 Task: In the sheet Budget Analysis ToolFont size of heading  18 Font style of dataoswald 'Font size of data '9 Alignment of headline & dataAlign center.   Fill color in heading, Red Font color of dataIn the sheet   Turbo Sales review   book
Action: Mouse moved to (319, 165)
Screenshot: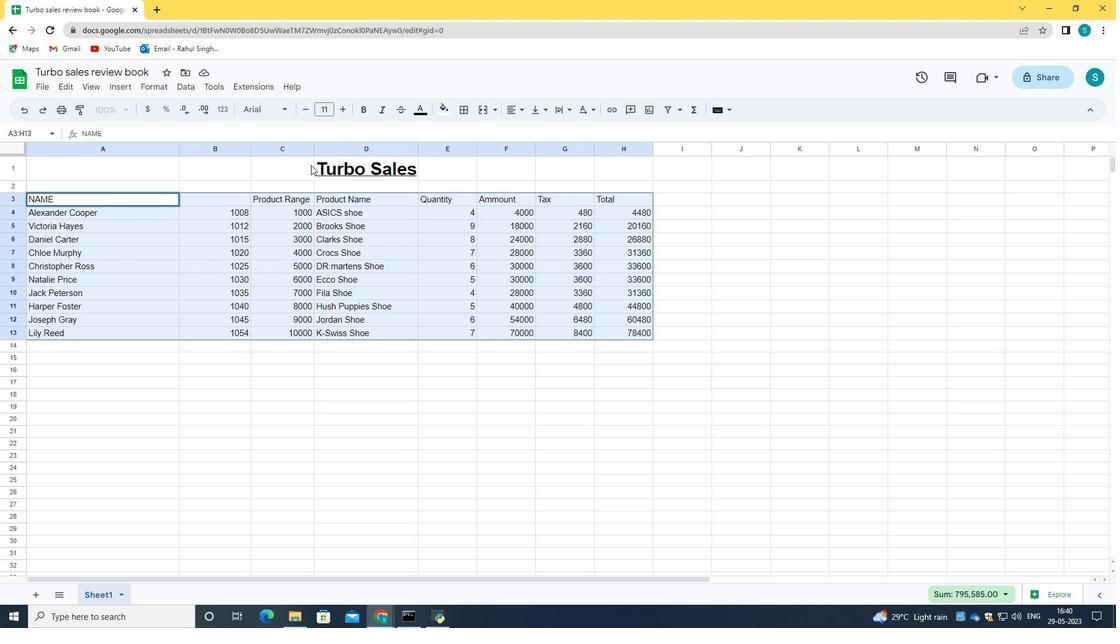 
Action: Mouse pressed left at (319, 165)
Screenshot: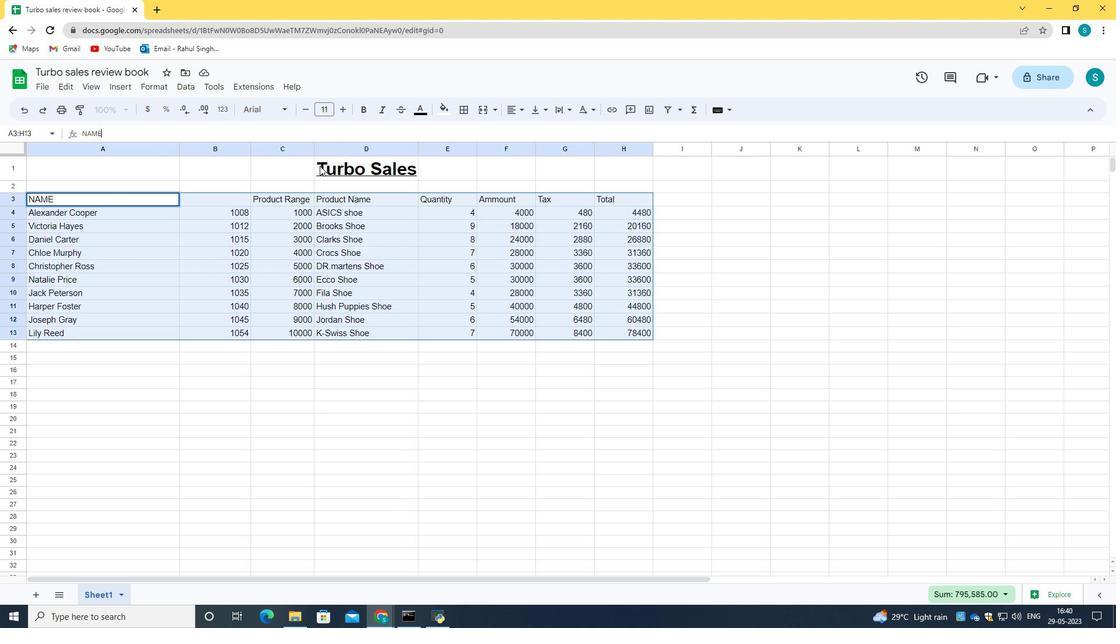 
Action: Mouse moved to (305, 108)
Screenshot: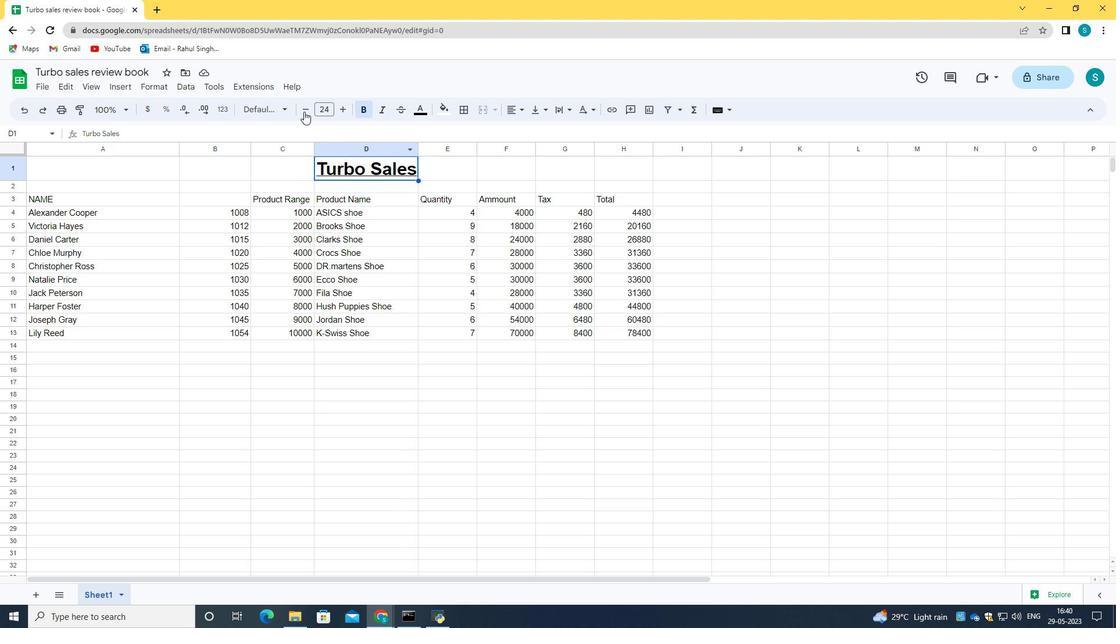 
Action: Mouse pressed left at (305, 108)
Screenshot: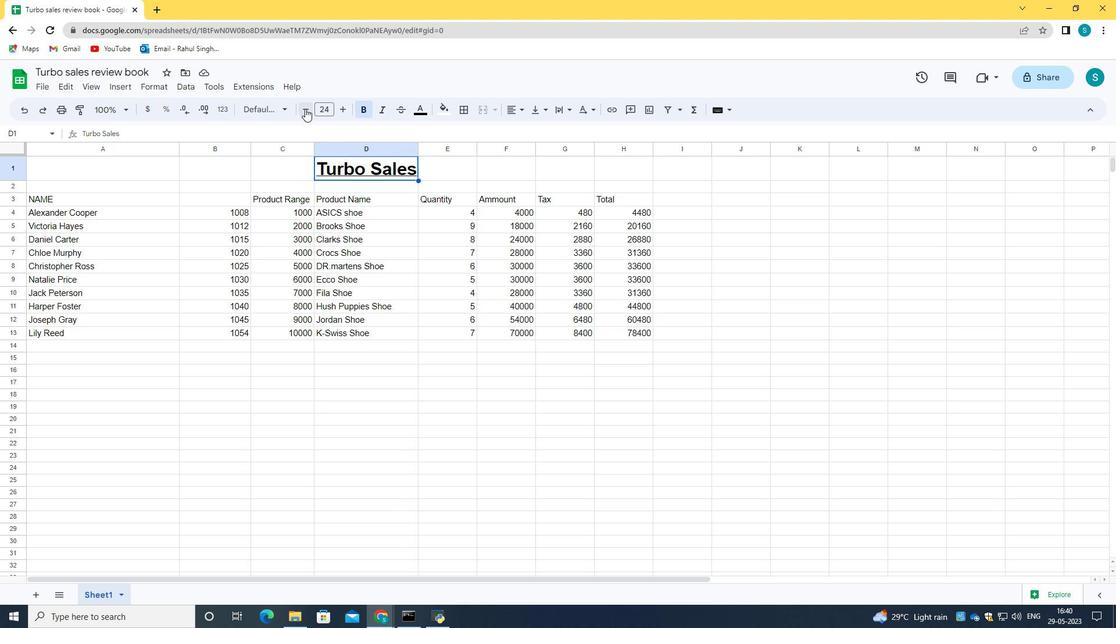 
Action: Mouse pressed left at (305, 108)
Screenshot: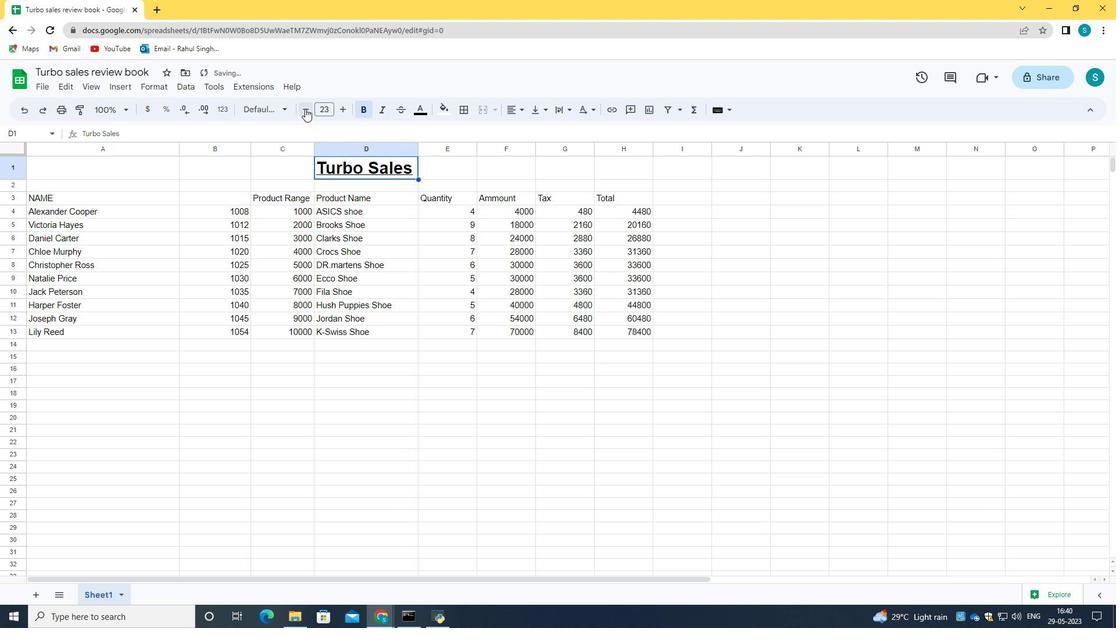 
Action: Mouse pressed left at (305, 108)
Screenshot: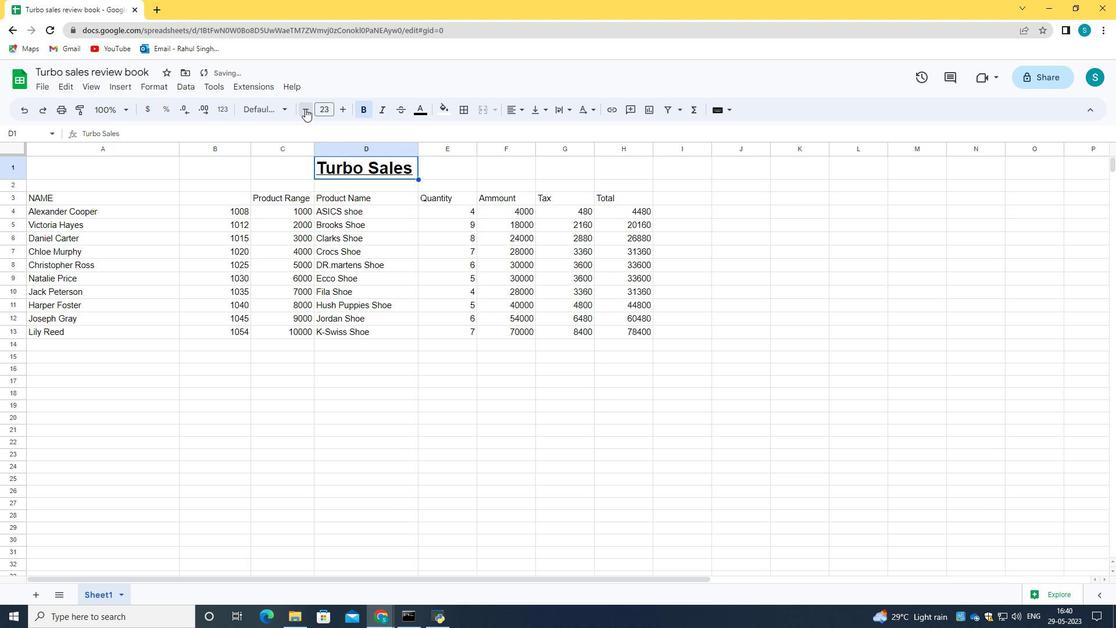 
Action: Mouse pressed left at (305, 108)
Screenshot: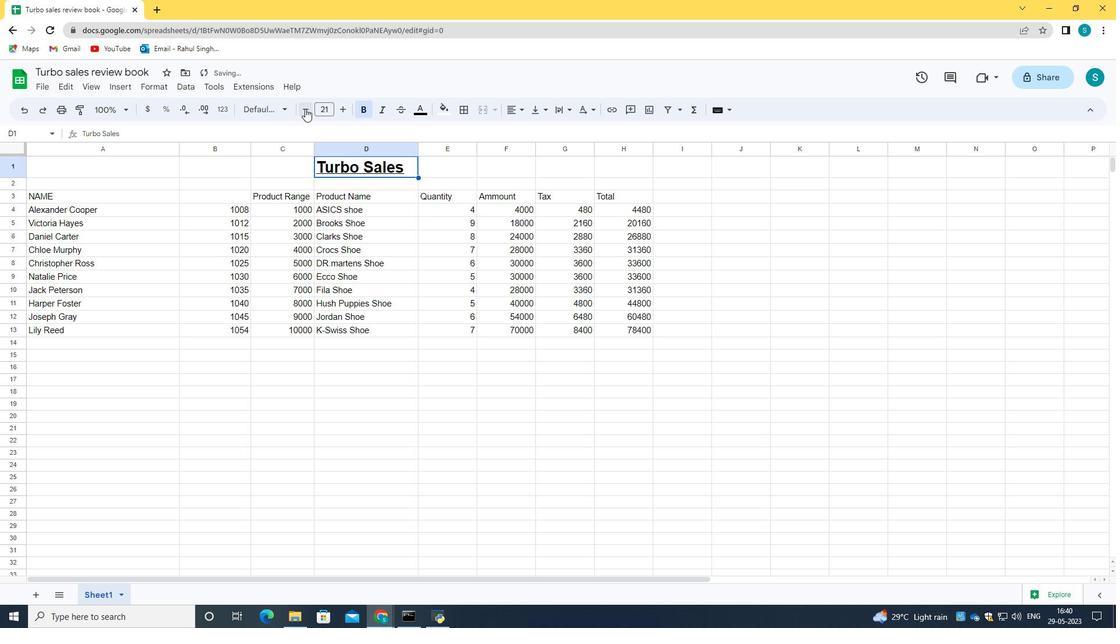 
Action: Mouse pressed left at (305, 108)
Screenshot: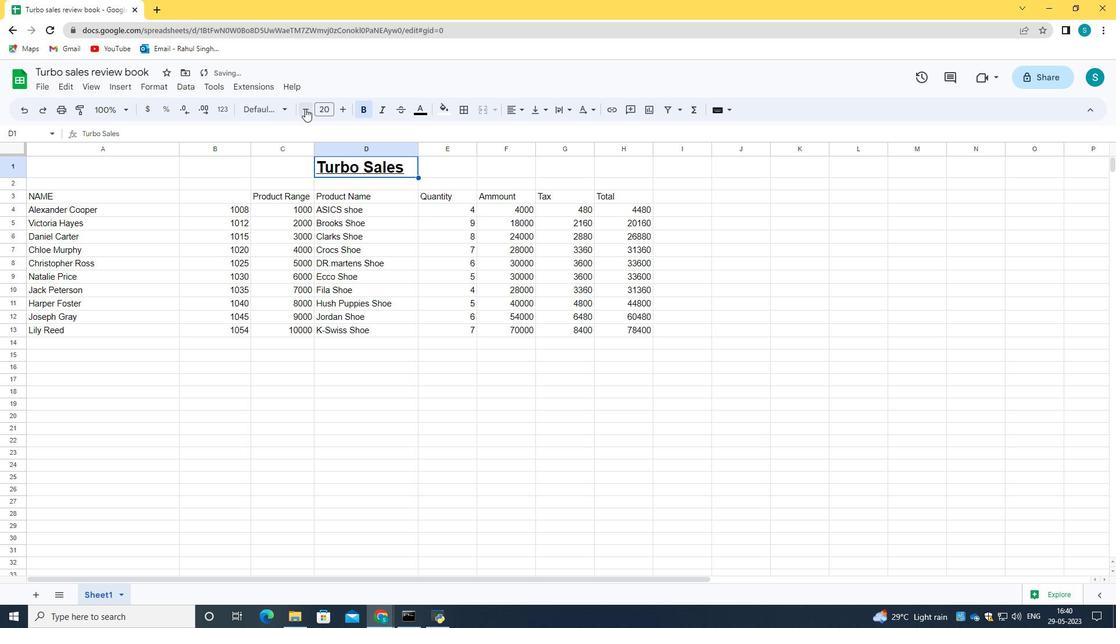 
Action: Mouse pressed left at (305, 108)
Screenshot: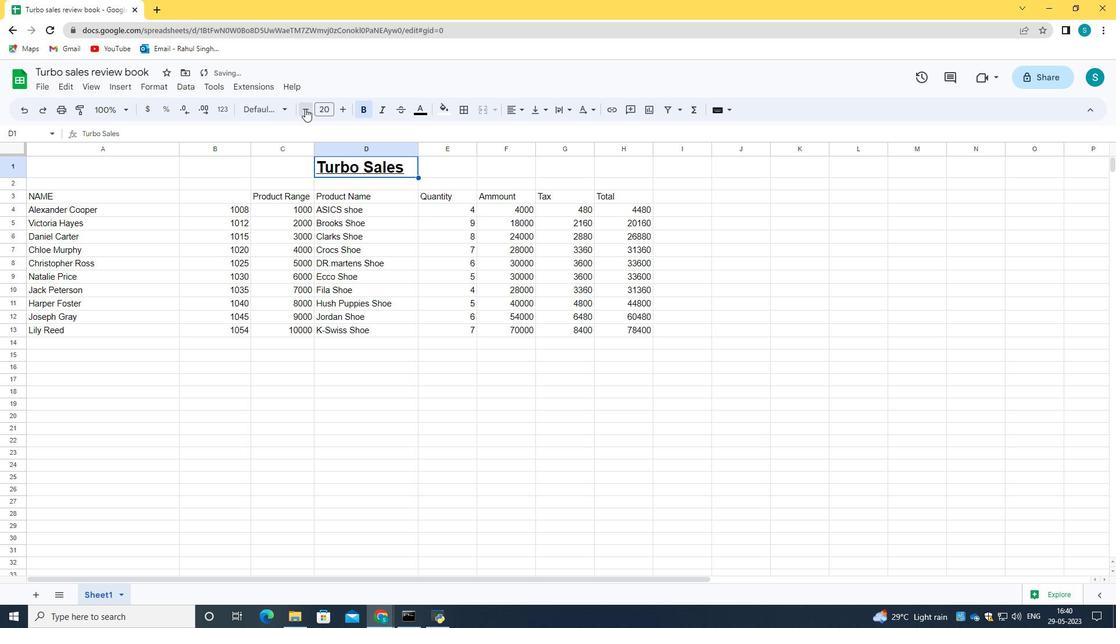 
Action: Mouse pressed left at (305, 108)
Screenshot: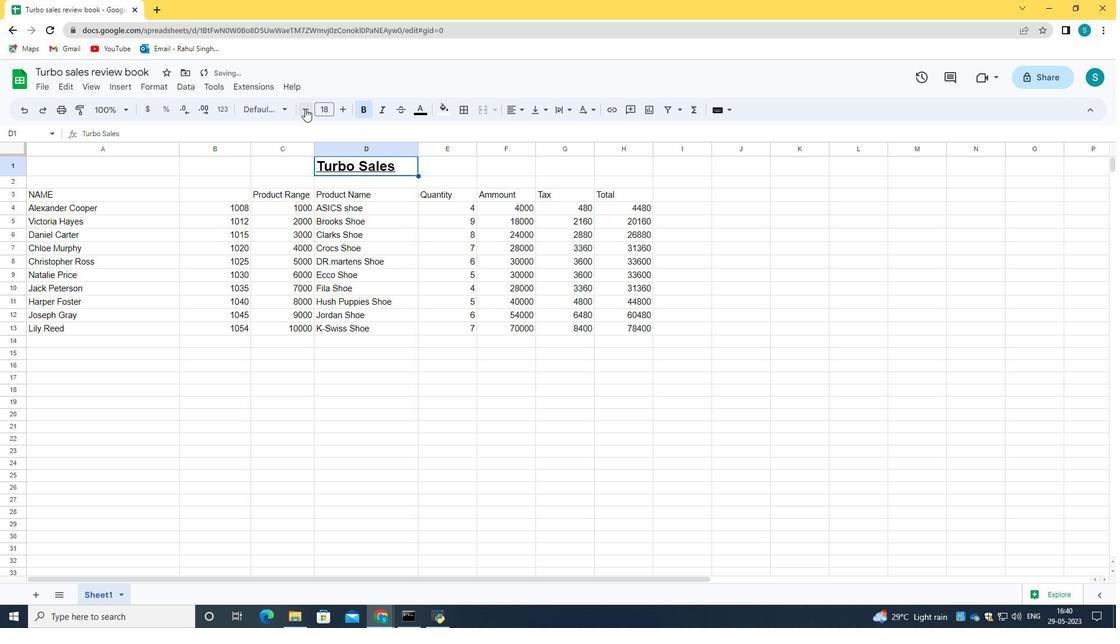
Action: Mouse moved to (341, 113)
Screenshot: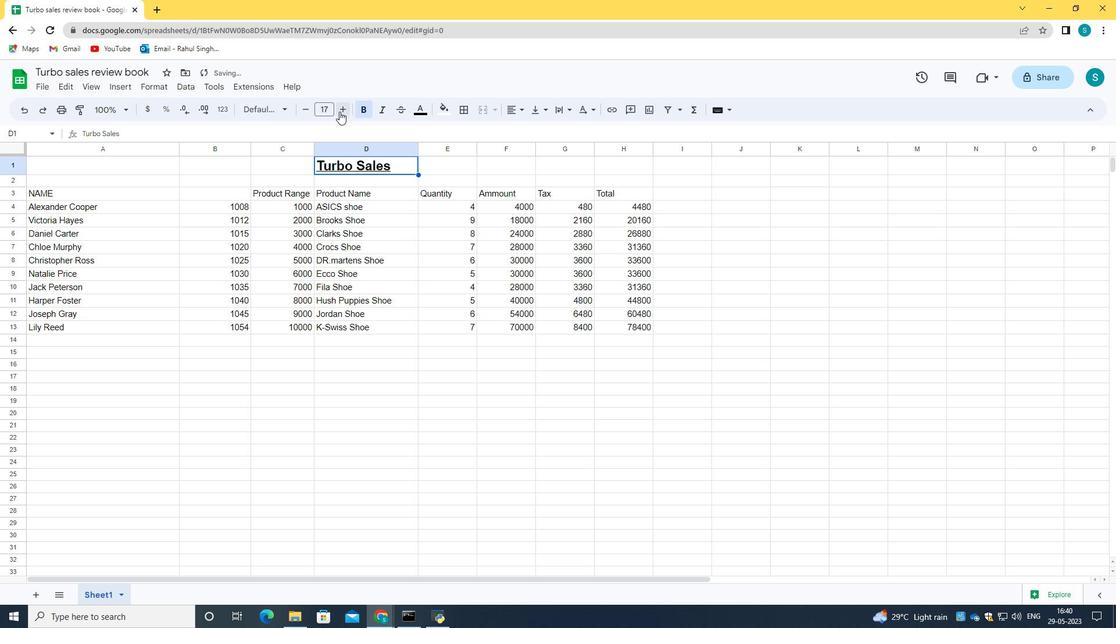 
Action: Mouse pressed left at (341, 113)
Screenshot: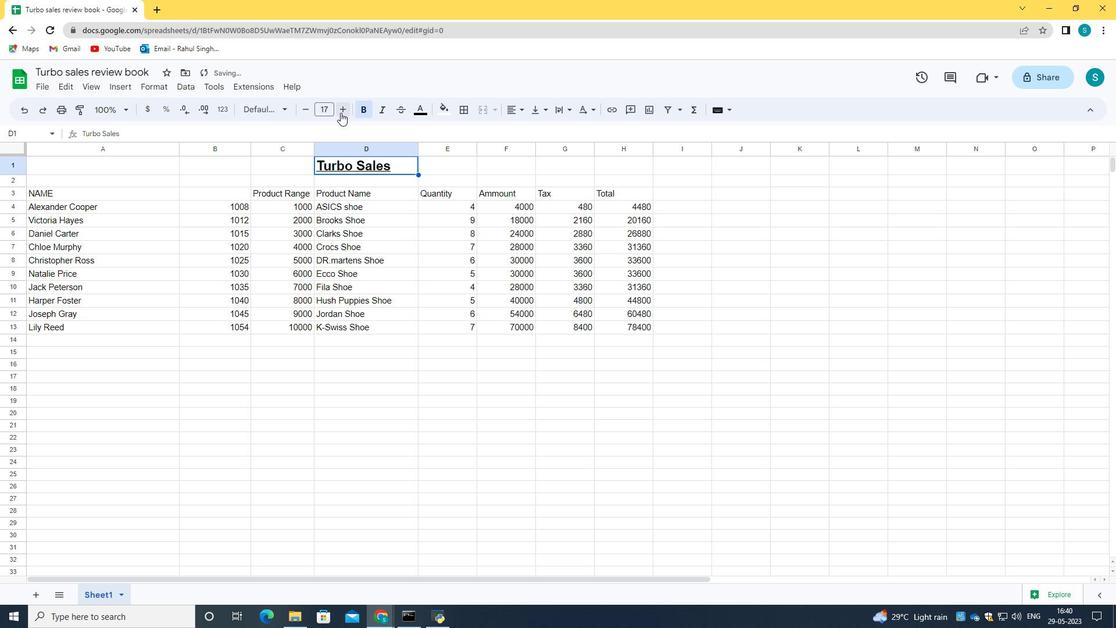 
Action: Mouse moved to (31, 190)
Screenshot: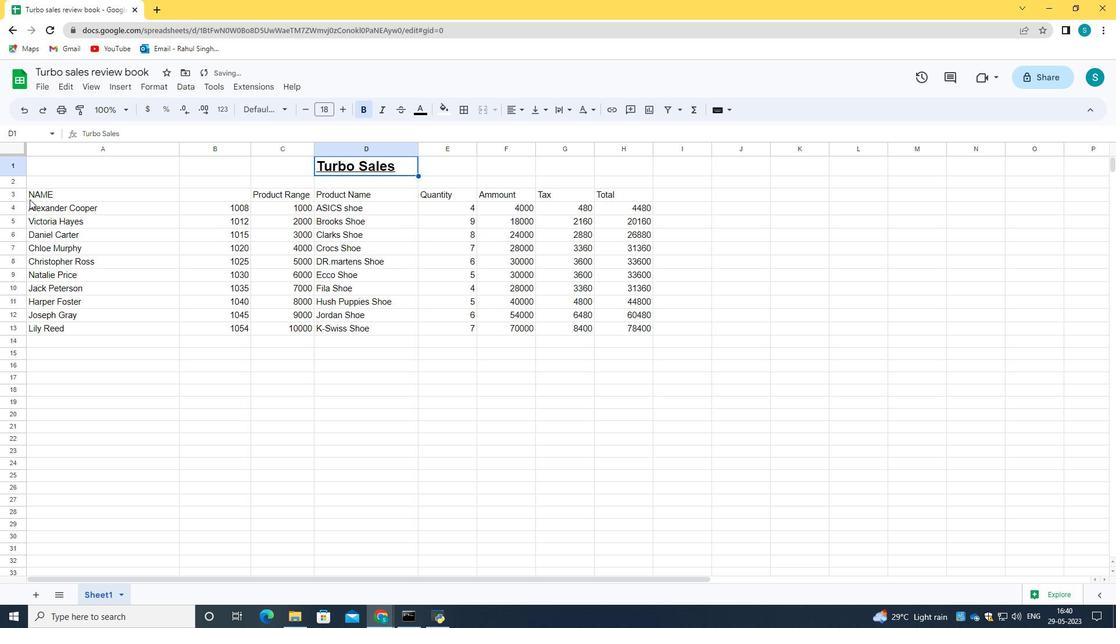 
Action: Mouse pressed left at (31, 190)
Screenshot: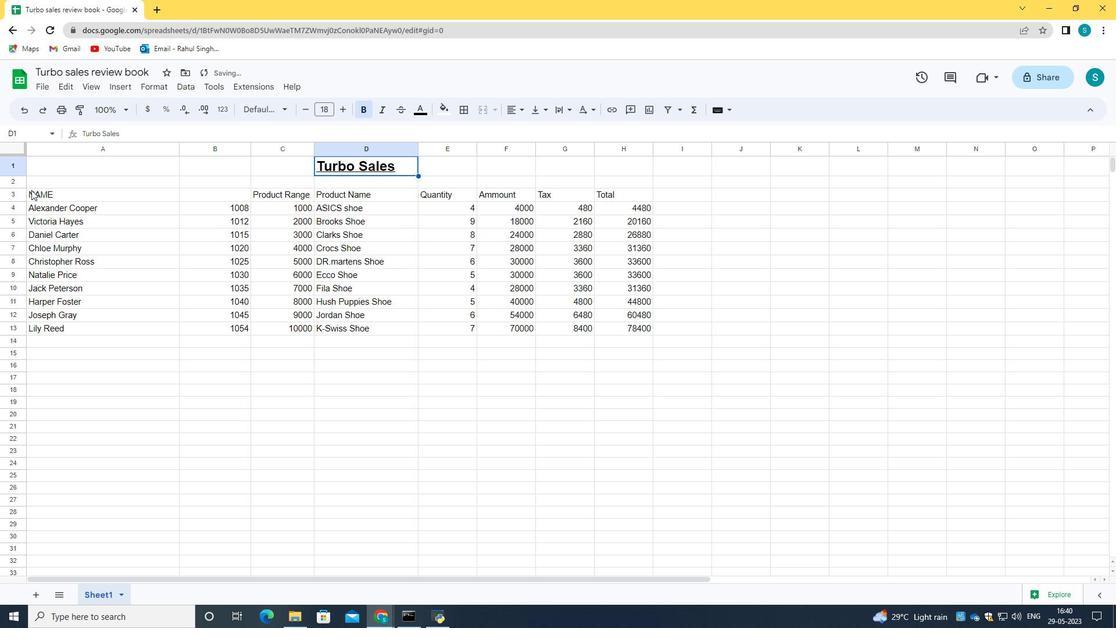 
Action: Mouse moved to (305, 111)
Screenshot: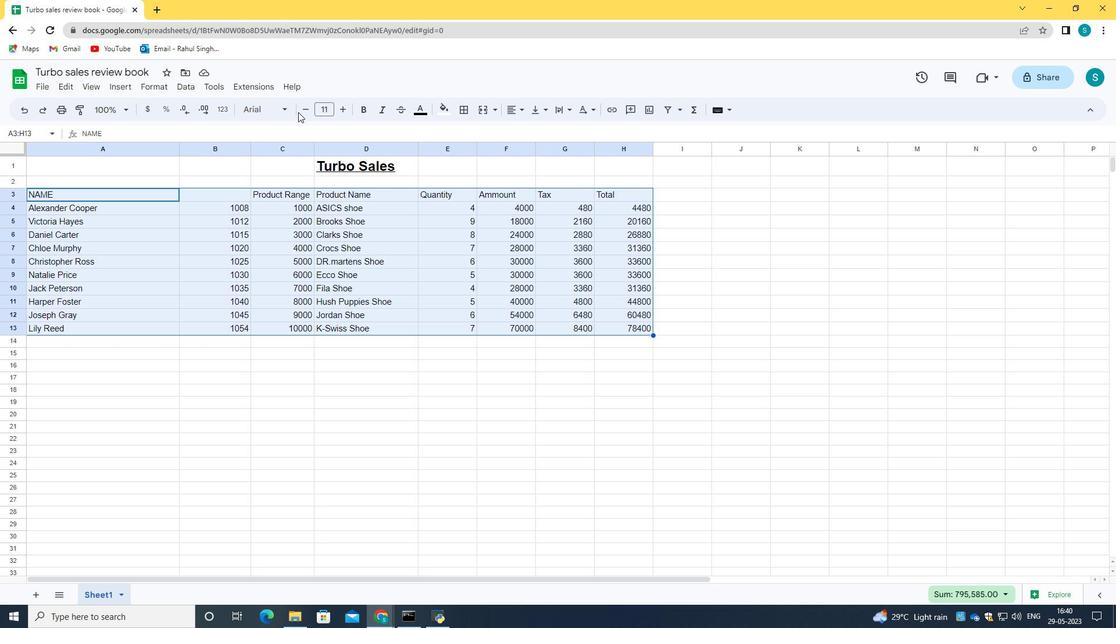 
Action: Mouse pressed left at (305, 111)
Screenshot: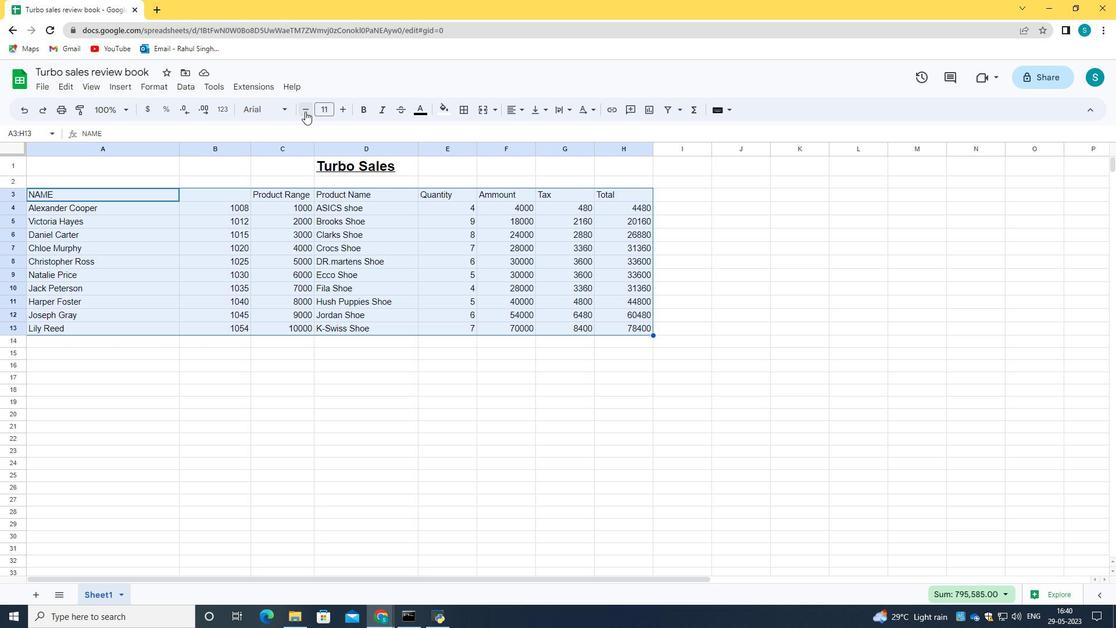 
Action: Mouse pressed left at (305, 111)
Screenshot: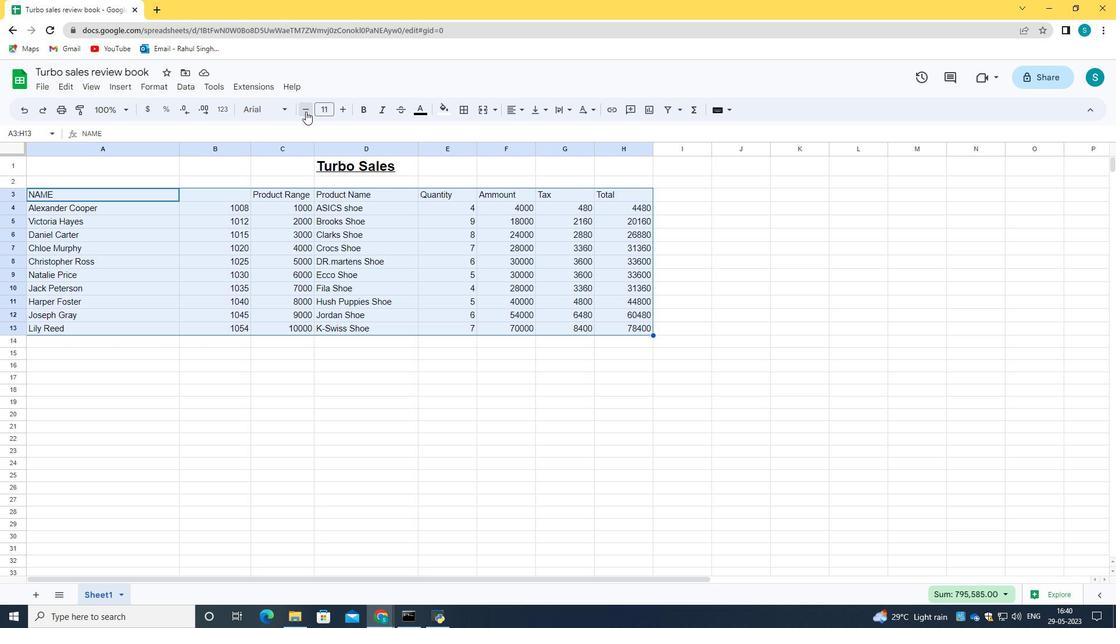 
Action: Mouse moved to (395, 169)
Screenshot: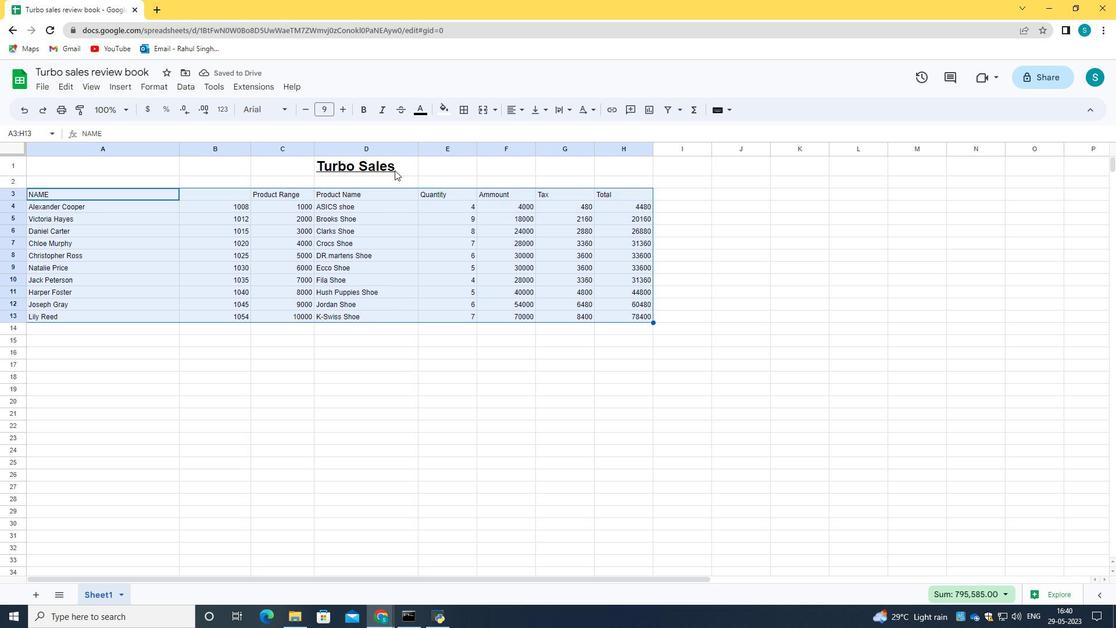
Action: Mouse pressed left at (395, 169)
Screenshot: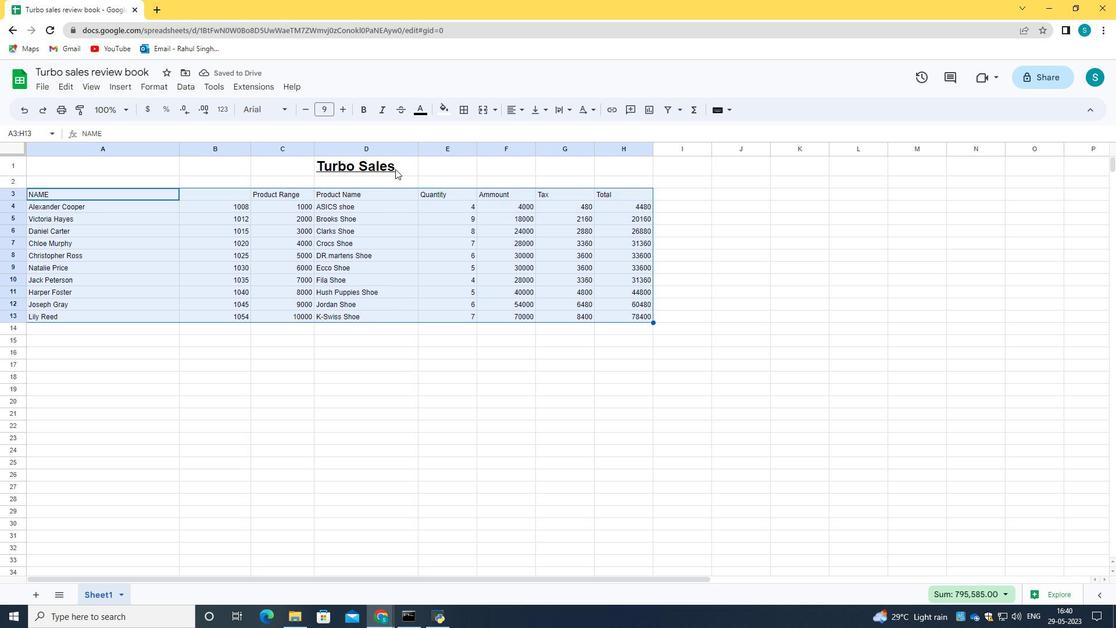 
Action: Mouse moved to (447, 106)
Screenshot: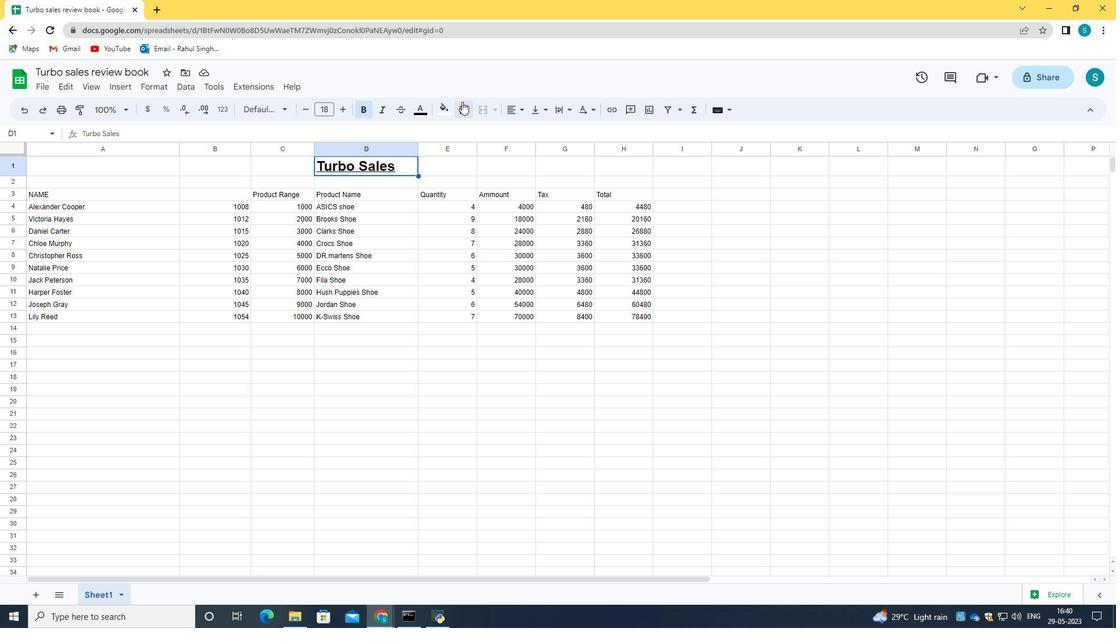
Action: Mouse pressed left at (447, 106)
Screenshot: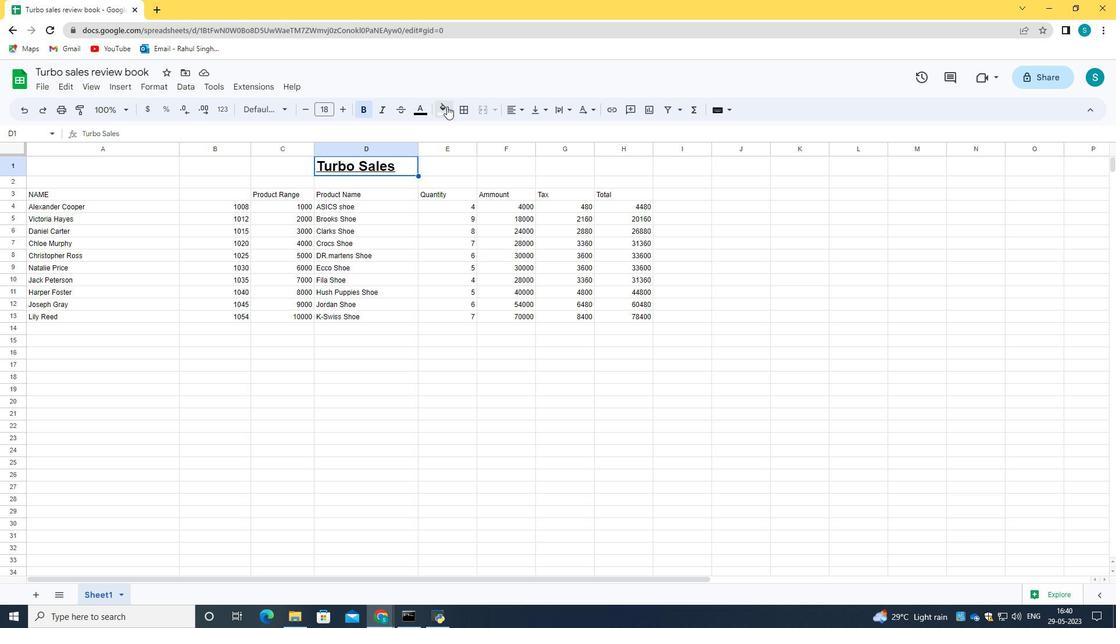 
Action: Mouse moved to (459, 162)
Screenshot: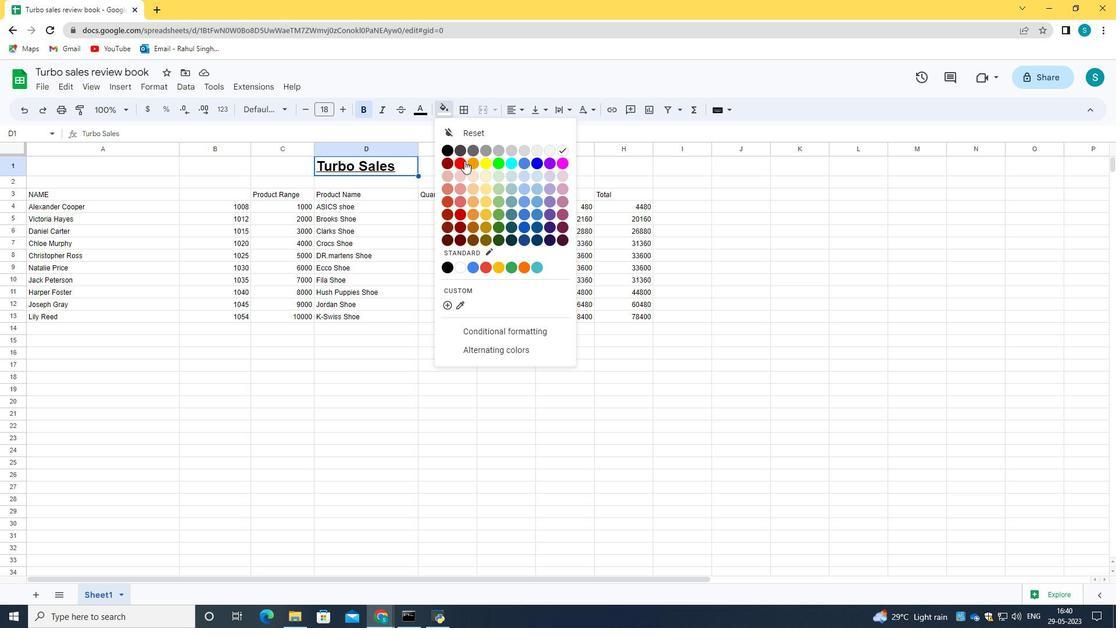 
Action: Mouse pressed left at (459, 162)
Screenshot: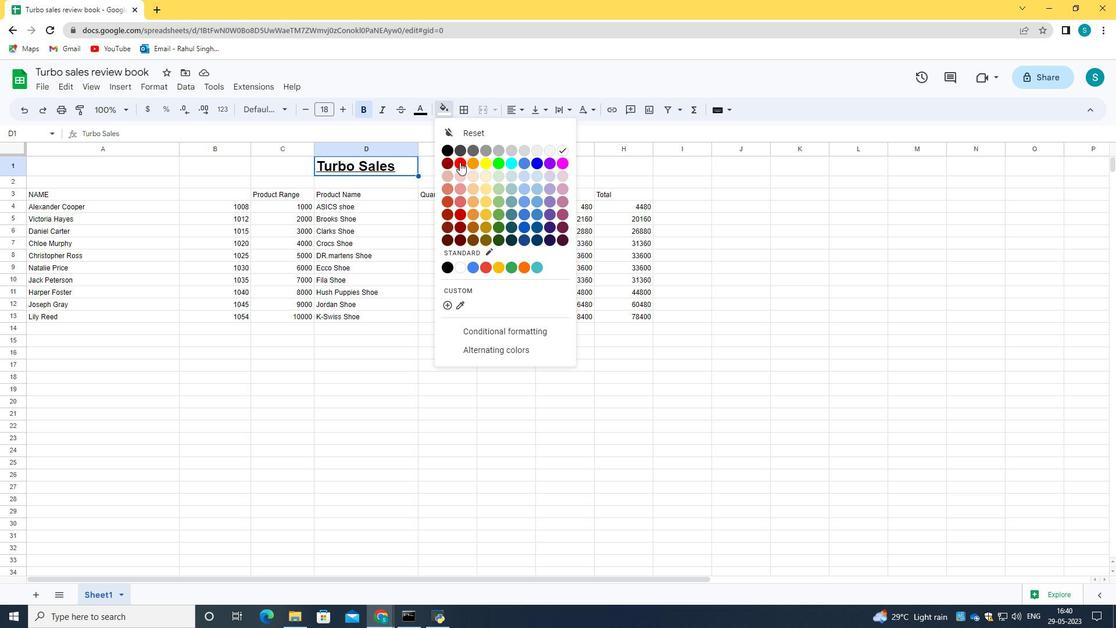 
Action: Mouse moved to (32, 192)
Screenshot: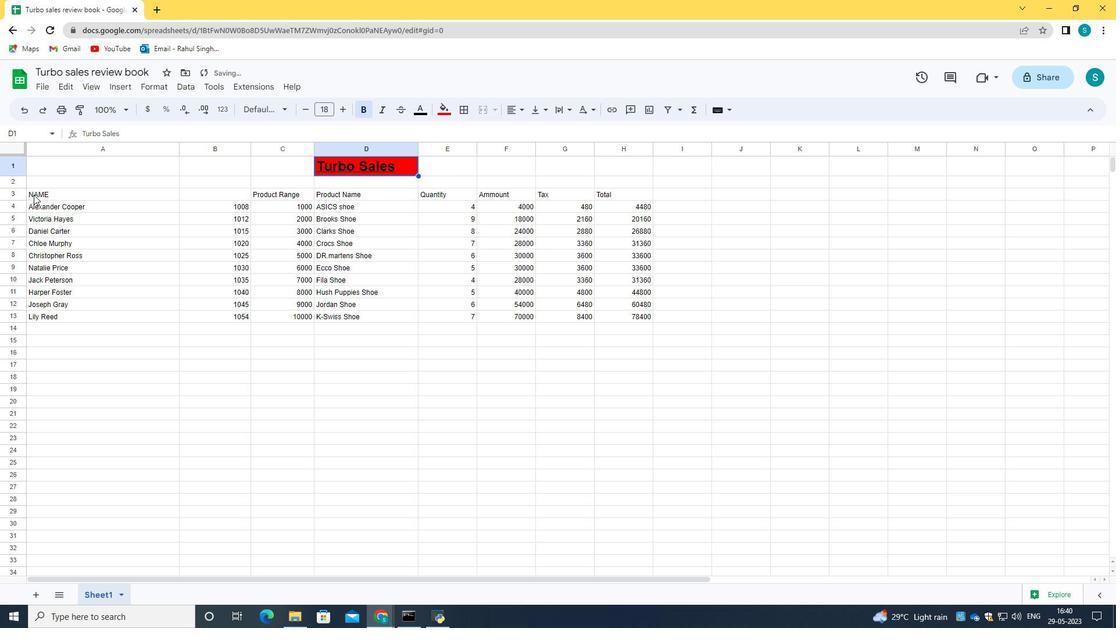 
Action: Mouse pressed left at (32, 192)
Screenshot: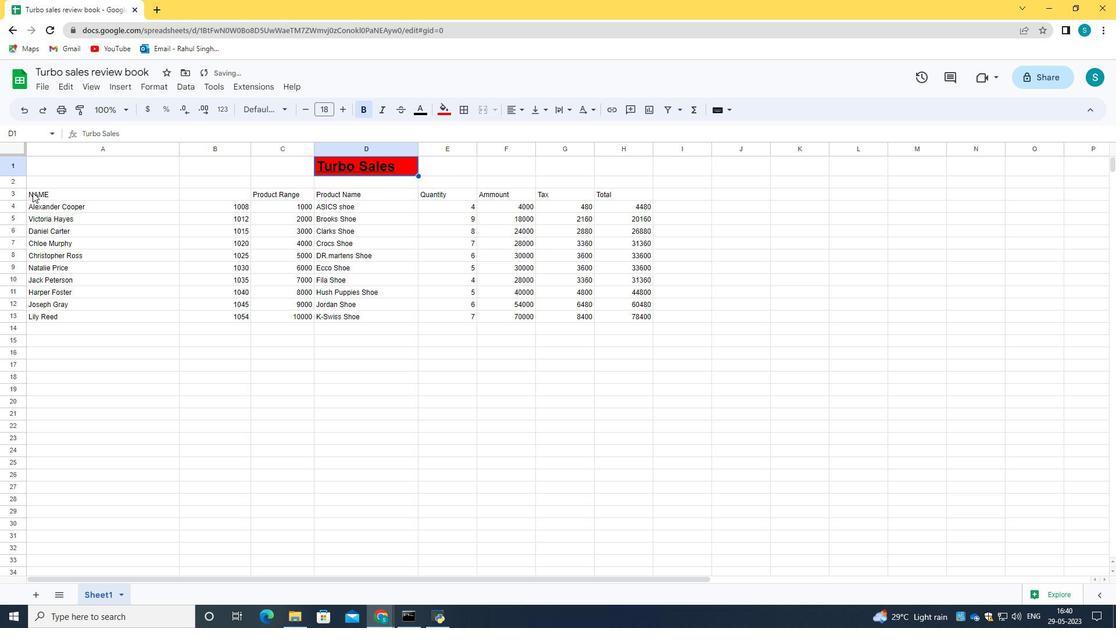 
Action: Mouse moved to (425, 112)
Screenshot: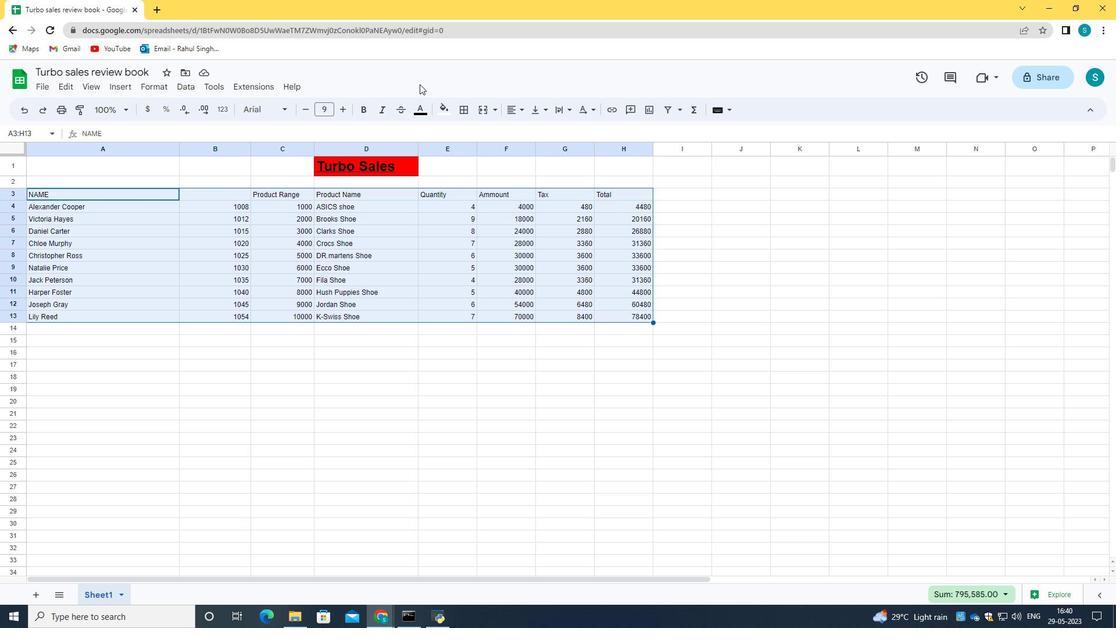
Action: Mouse pressed left at (425, 112)
Screenshot: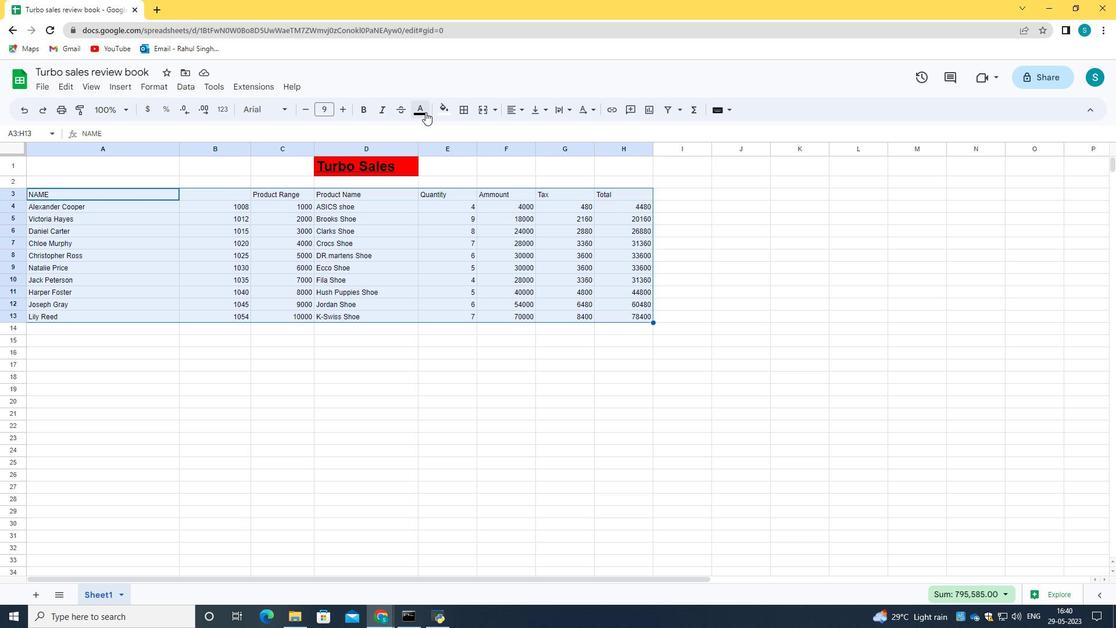 
Action: Mouse moved to (438, 165)
Screenshot: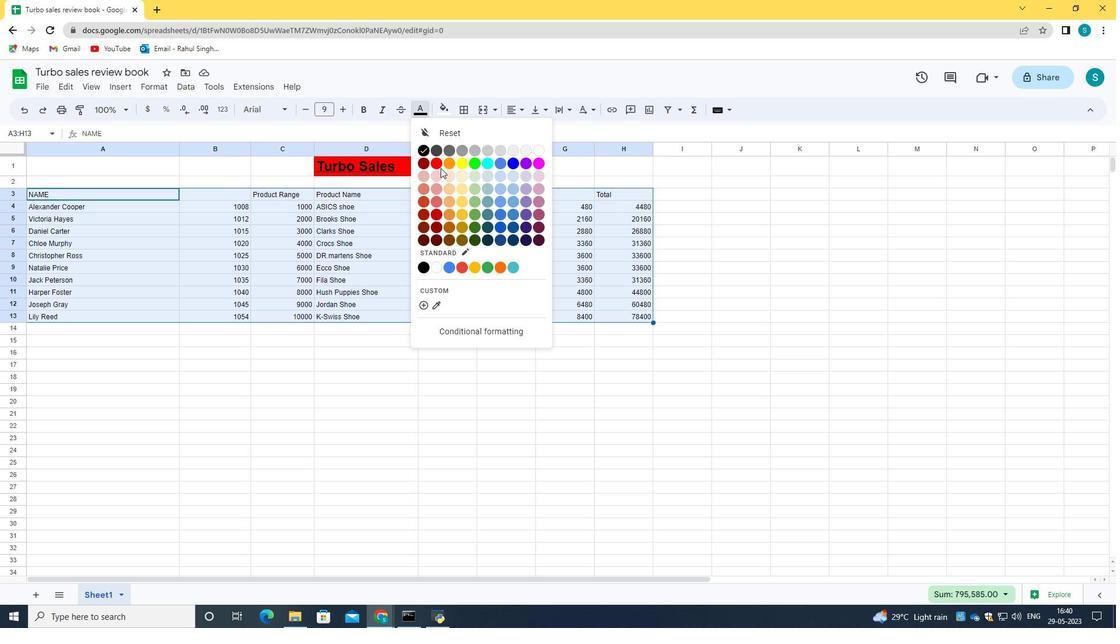 
Action: Mouse pressed left at (438, 165)
Screenshot: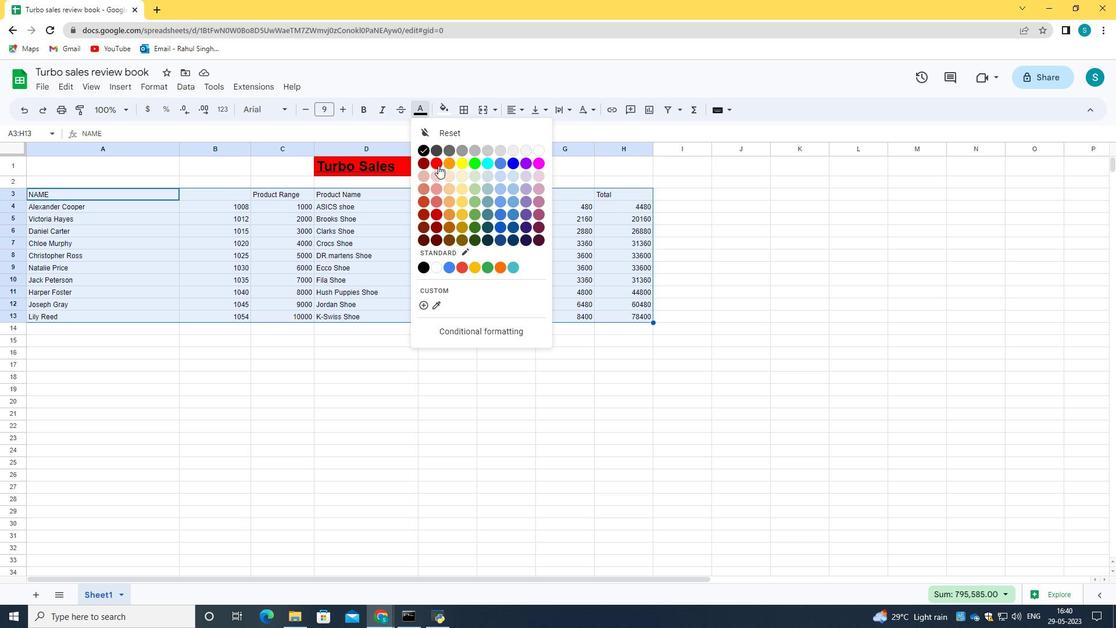 
Action: Mouse moved to (315, 389)
Screenshot: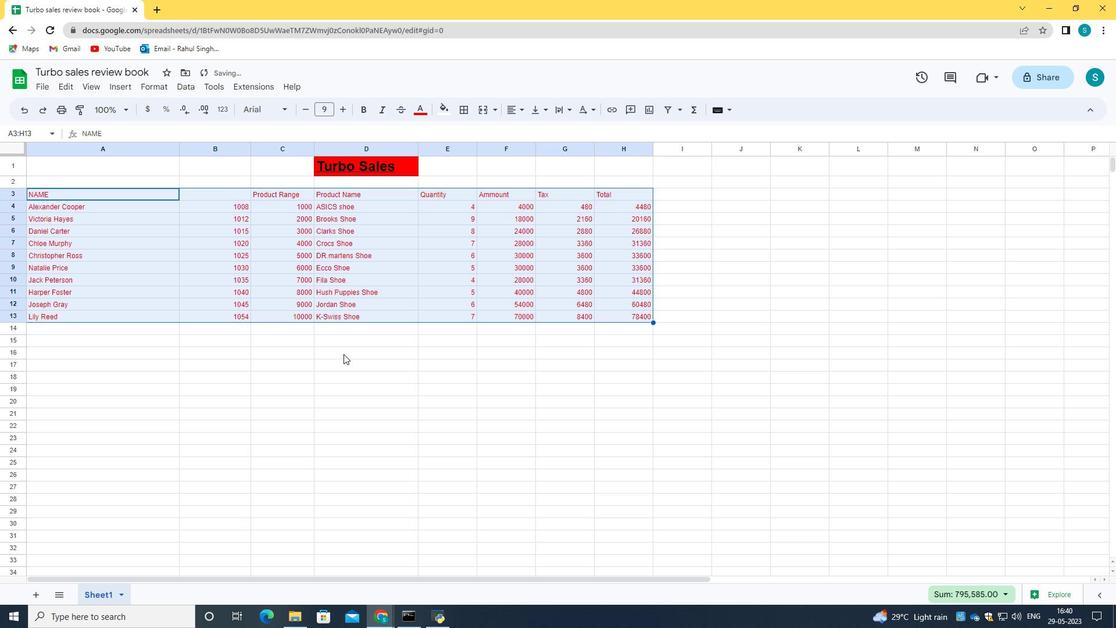 
Action: Mouse pressed left at (315, 389)
Screenshot: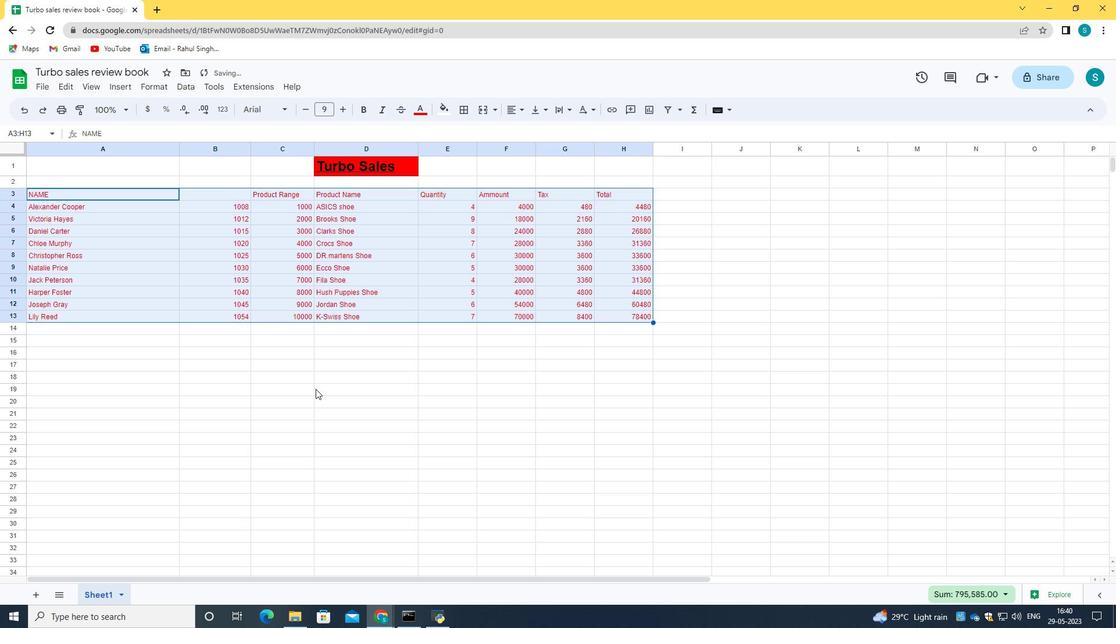 
Action: Mouse moved to (282, 163)
Screenshot: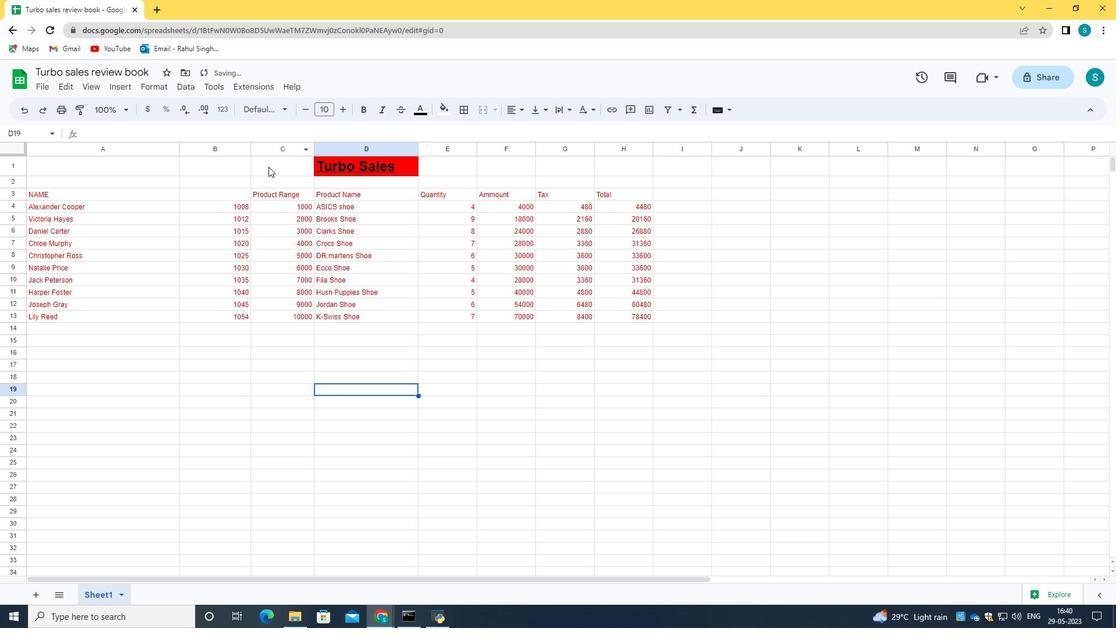 
Action: Mouse pressed left at (282, 163)
Screenshot: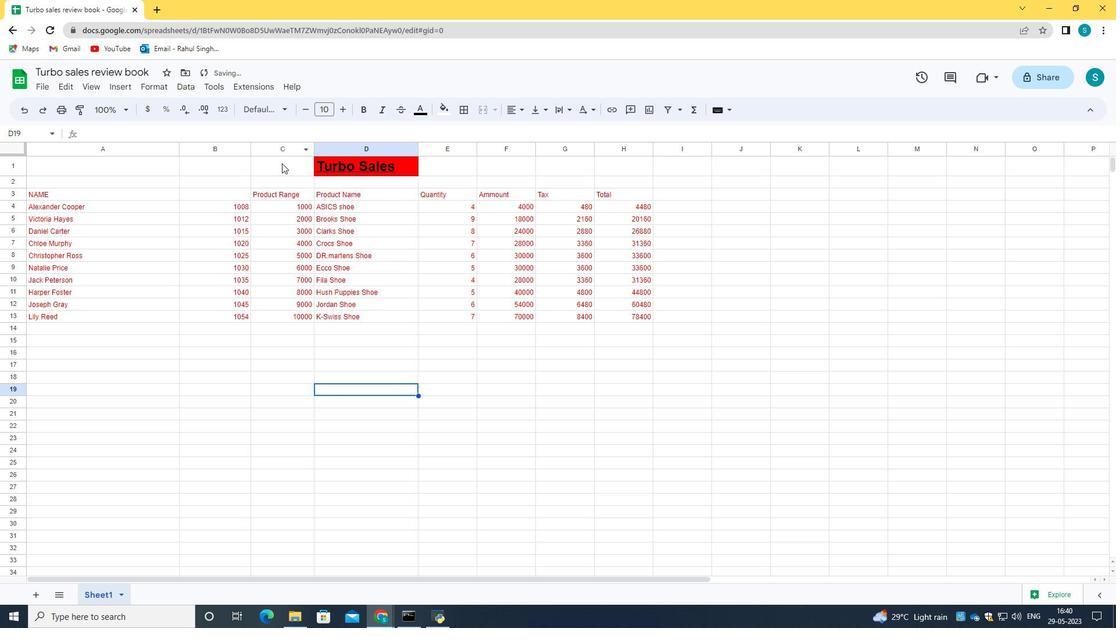 
